 Task: Add the task  Integrate a new online platform for online tutoring services to the section Debug Dwell in the project ApexLine and add a Due Date to the respective task as 2024/02/25
Action: Mouse moved to (748, 340)
Screenshot: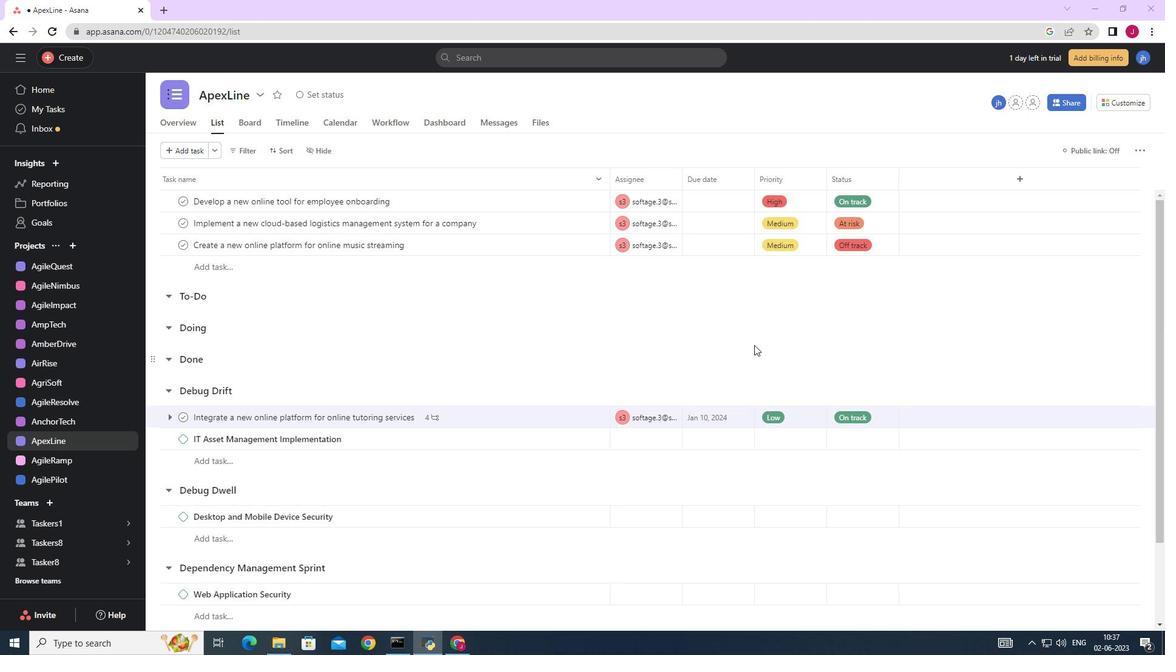 
Action: Mouse scrolled (748, 341) with delta (0, 0)
Screenshot: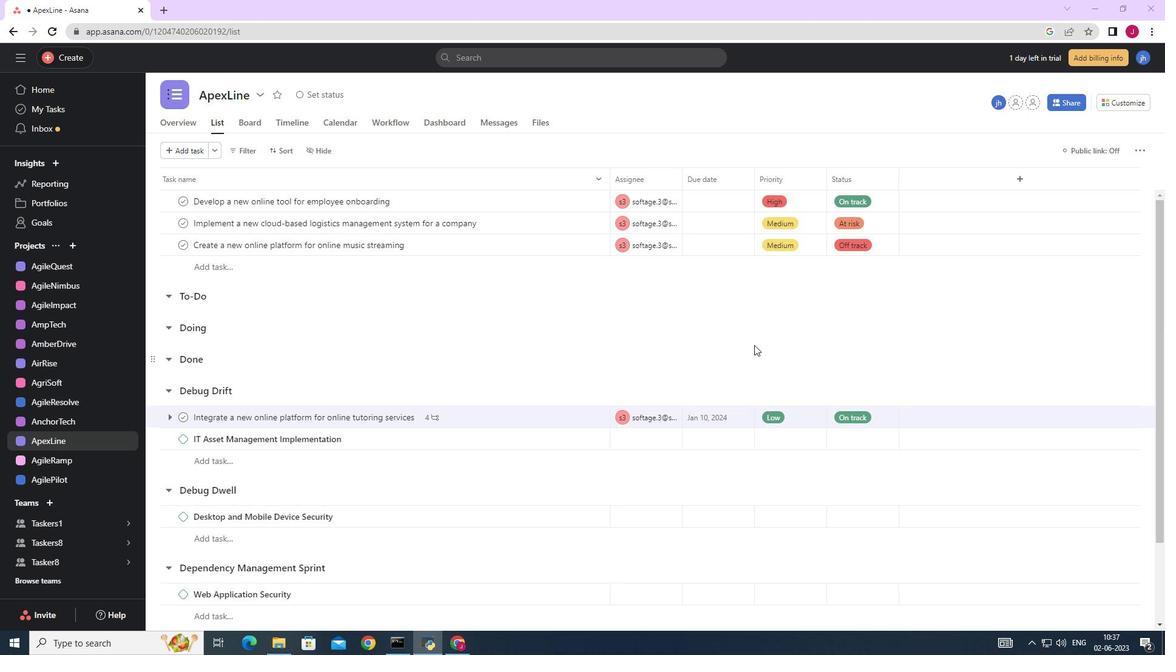 
Action: Mouse moved to (744, 338)
Screenshot: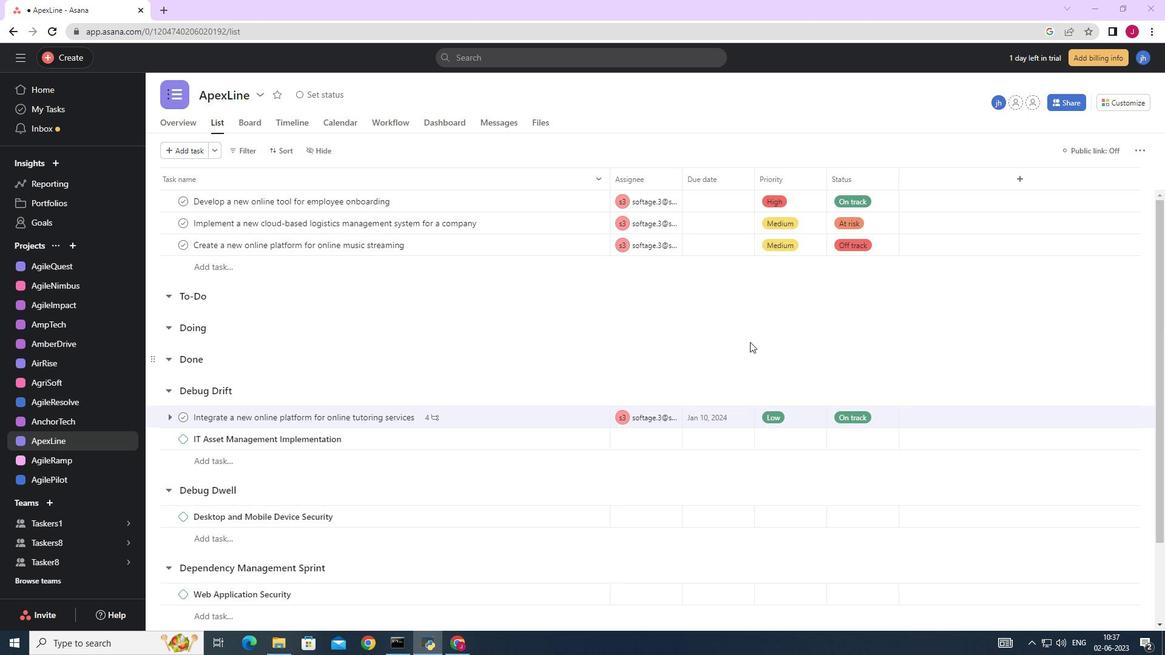 
Action: Mouse scrolled (745, 339) with delta (0, 0)
Screenshot: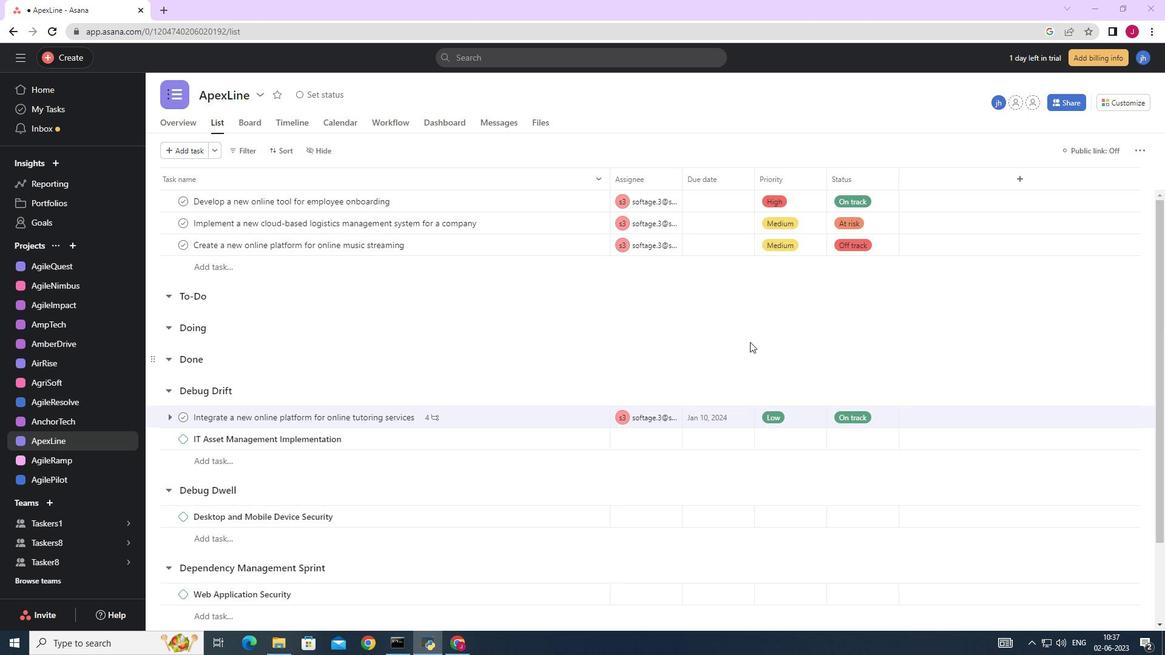 
Action: Mouse moved to (575, 418)
Screenshot: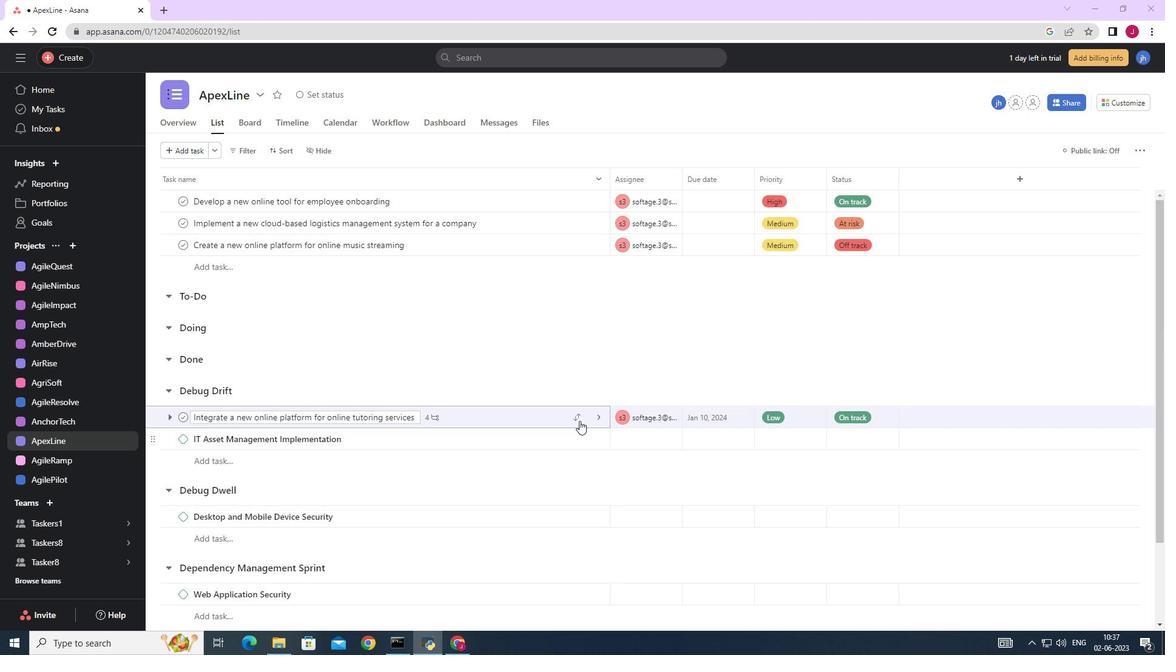 
Action: Mouse pressed left at (575, 418)
Screenshot: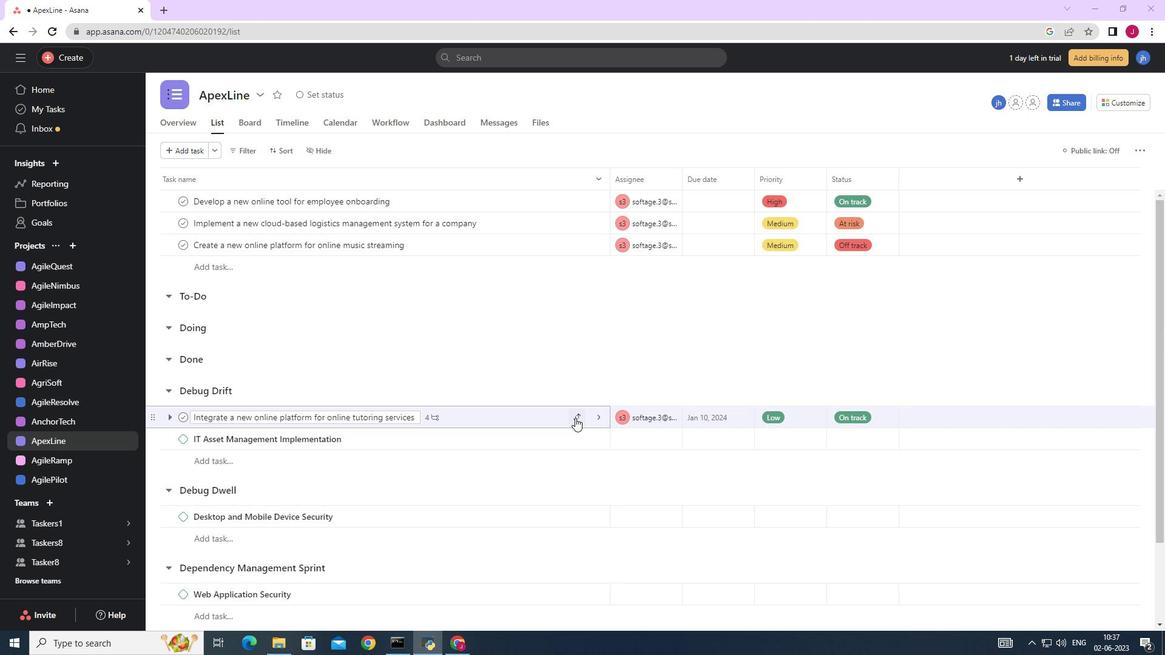 
Action: Mouse moved to (510, 345)
Screenshot: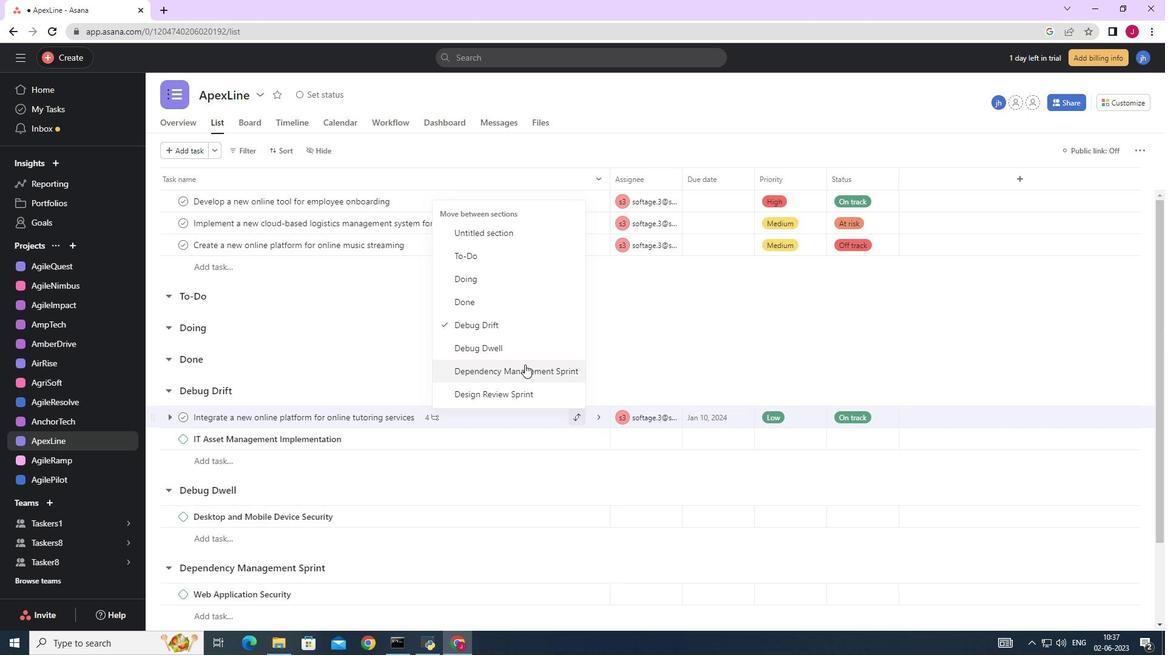 
Action: Mouse pressed left at (510, 345)
Screenshot: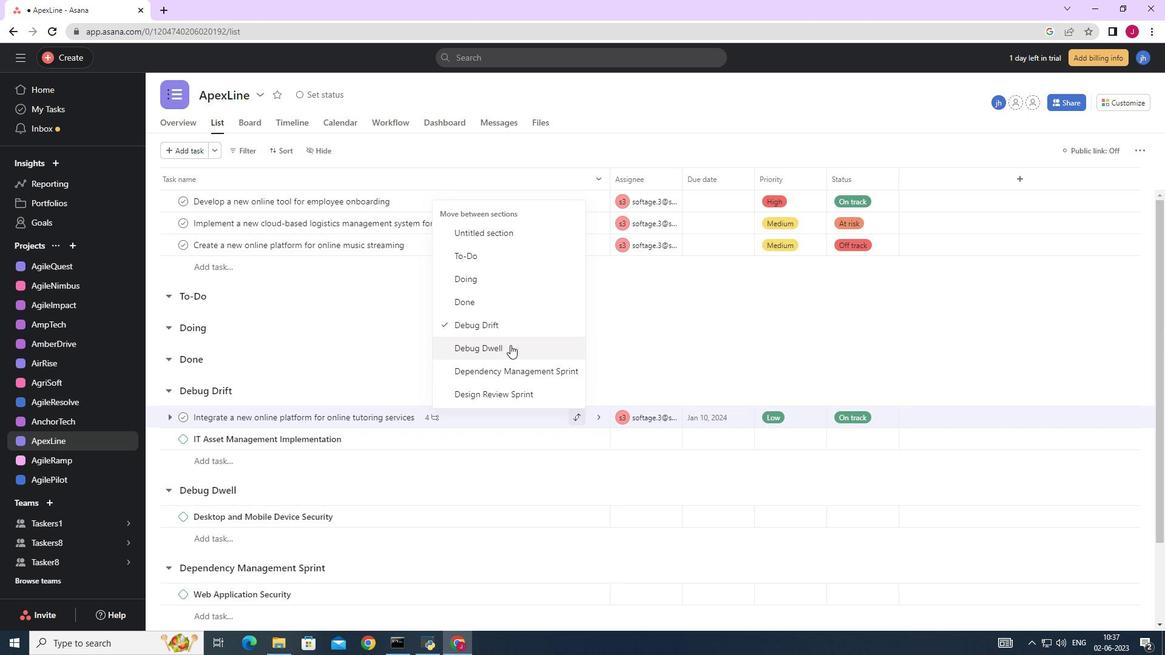 
Action: Mouse moved to (737, 493)
Screenshot: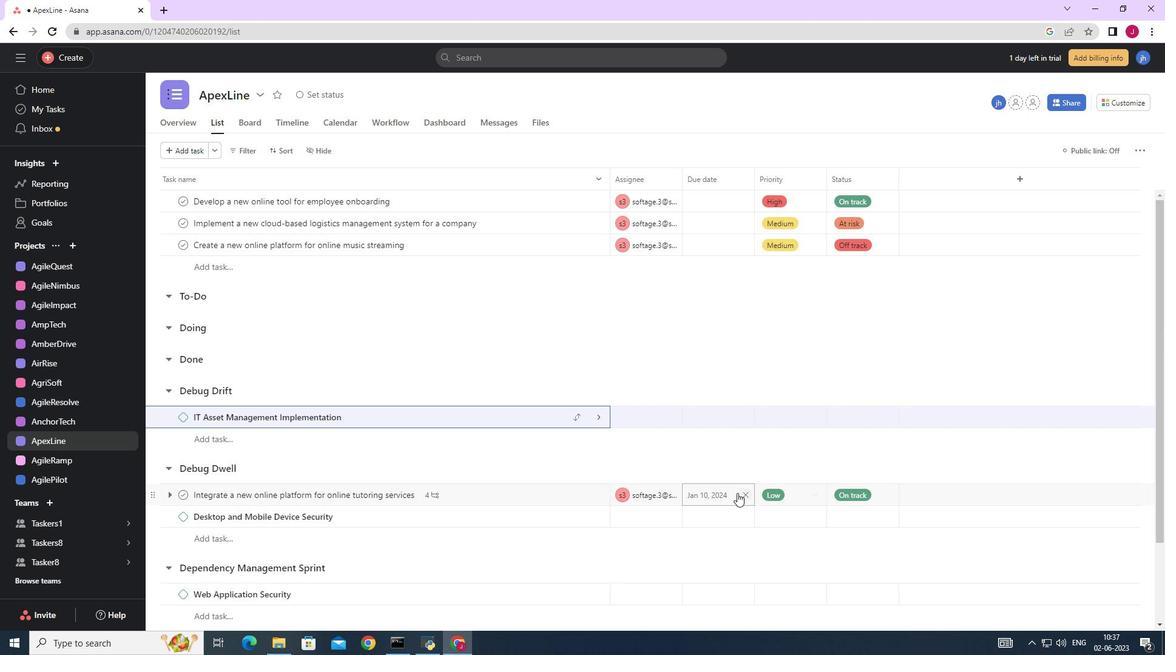 
Action: Mouse pressed left at (737, 493)
Screenshot: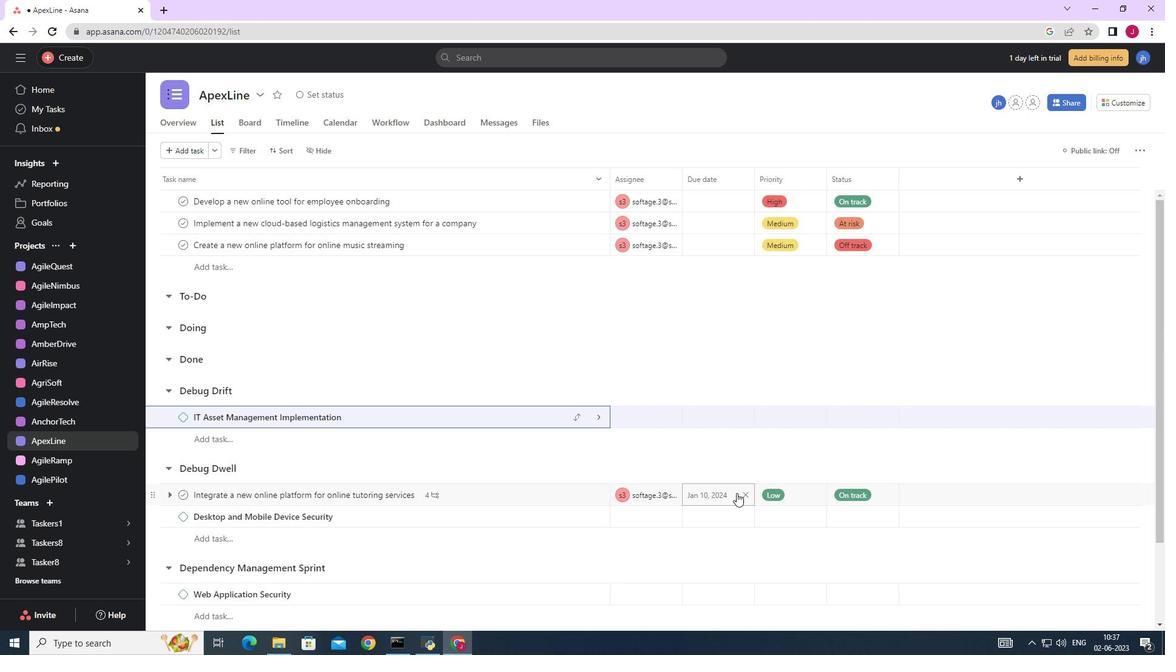 
Action: Mouse moved to (842, 301)
Screenshot: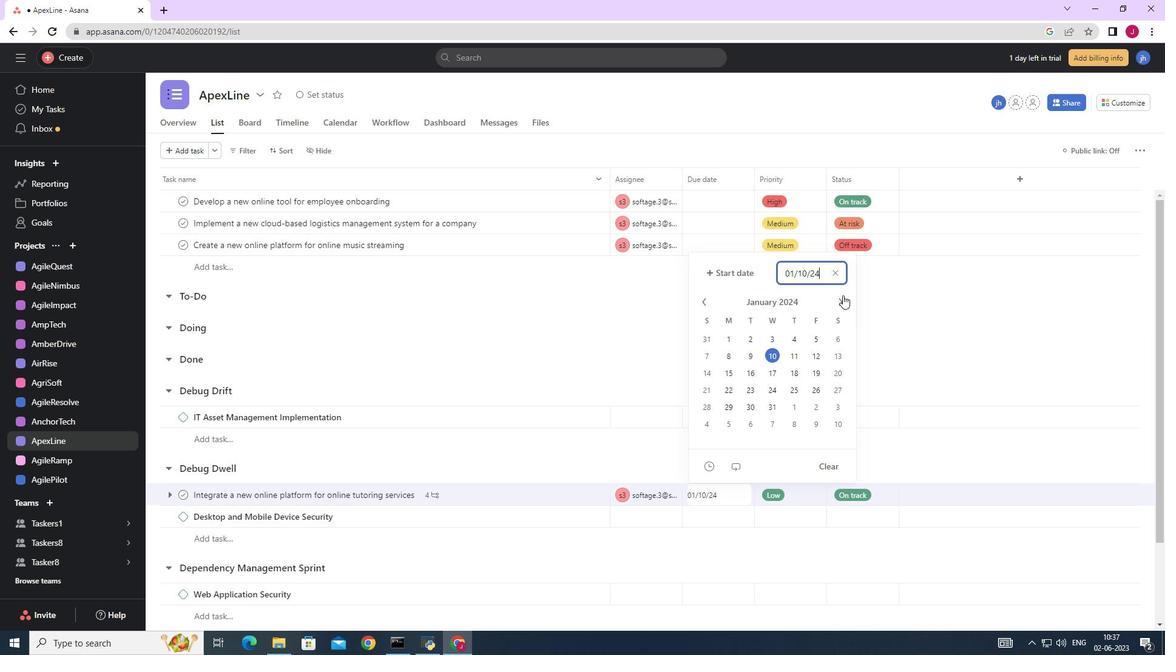 
Action: Mouse pressed left at (842, 301)
Screenshot: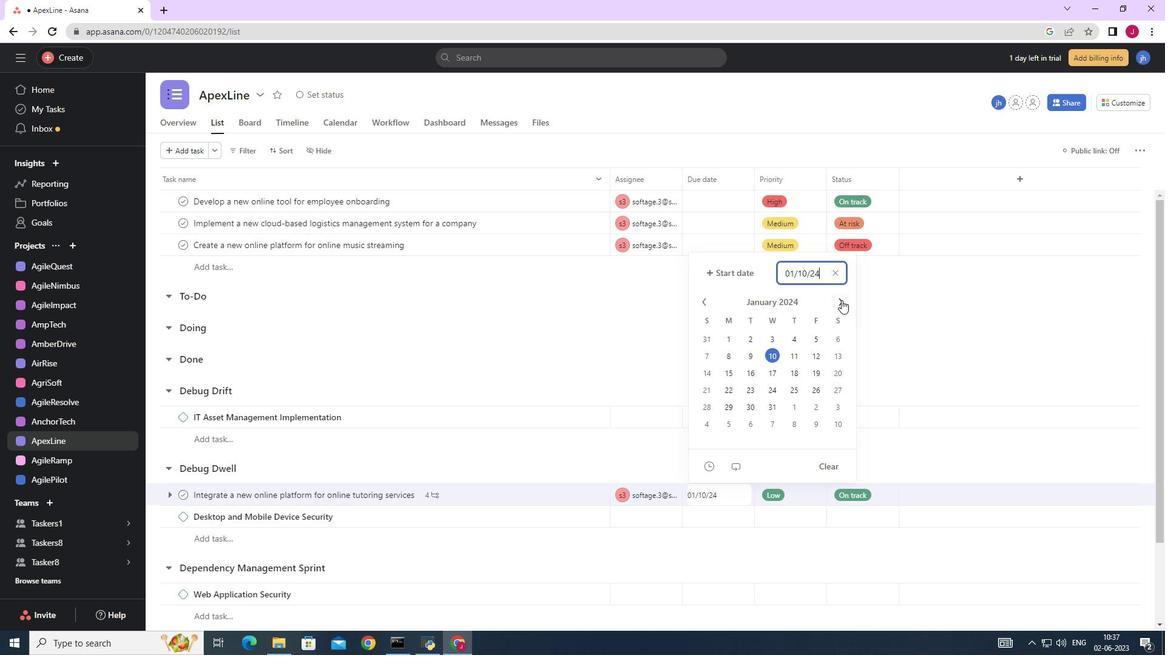 
Action: Mouse moved to (711, 404)
Screenshot: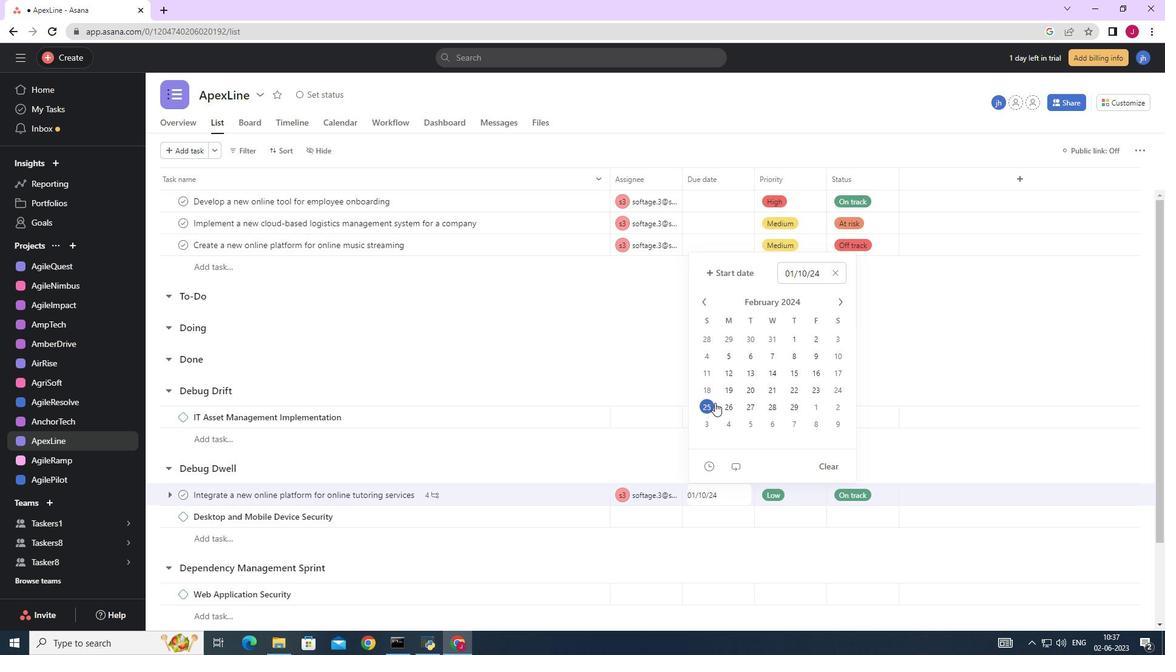 
Action: Mouse pressed left at (711, 404)
Screenshot: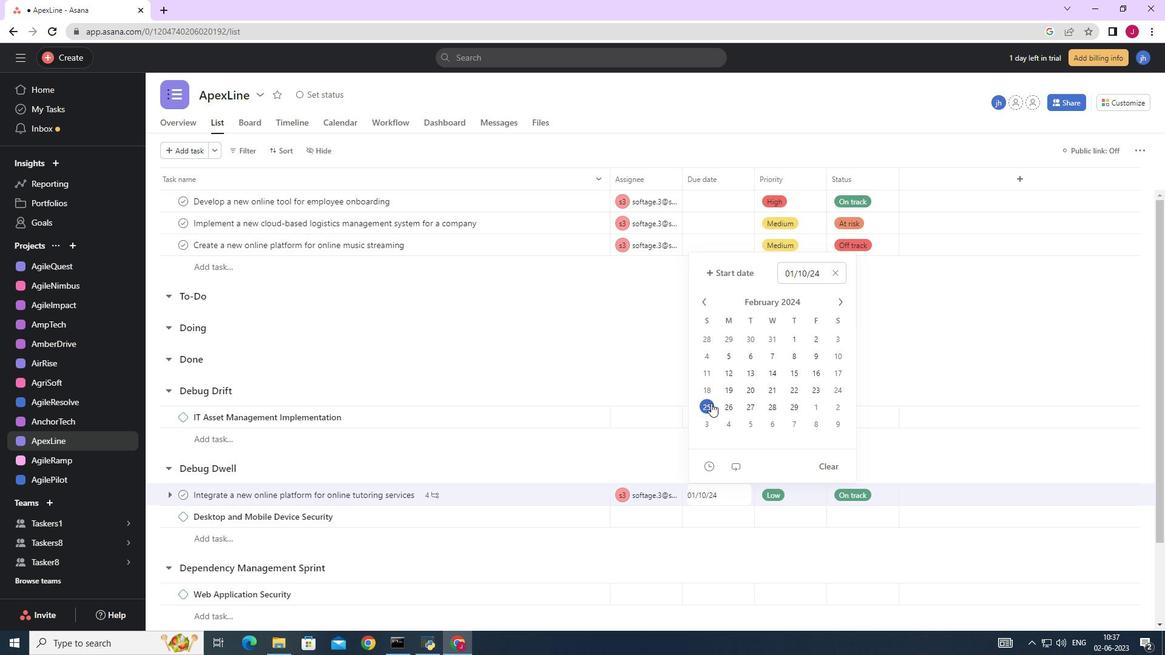 
Action: Mouse moved to (711, 404)
Screenshot: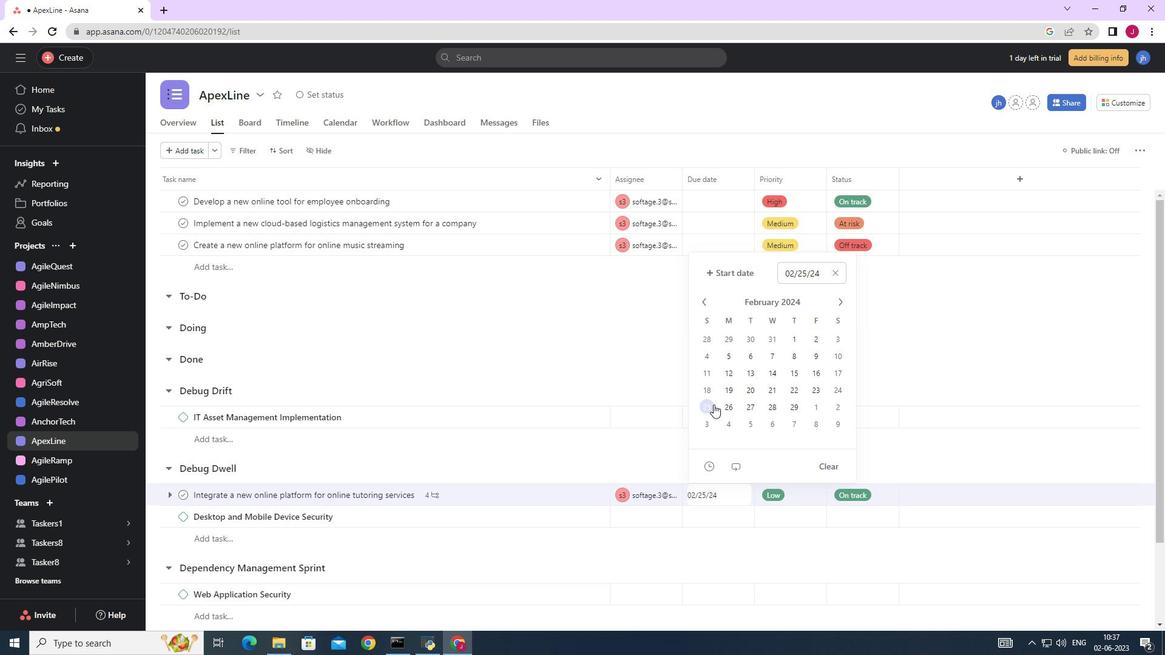 
Action: Mouse pressed left at (711, 404)
Screenshot: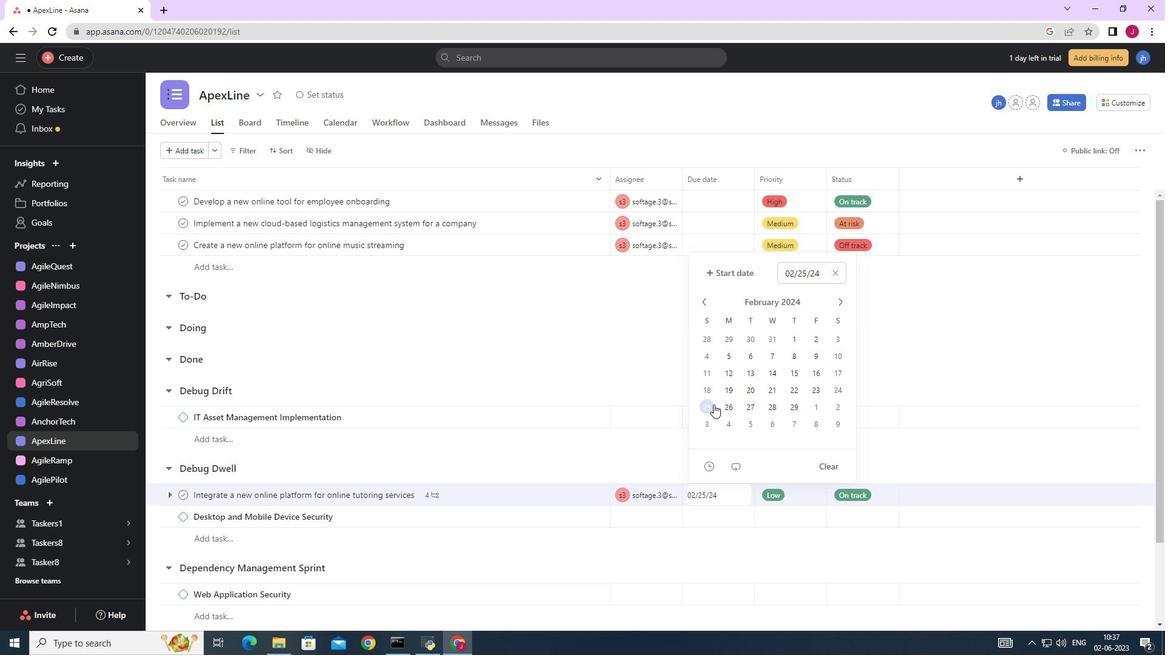 
Action: Mouse moved to (705, 406)
Screenshot: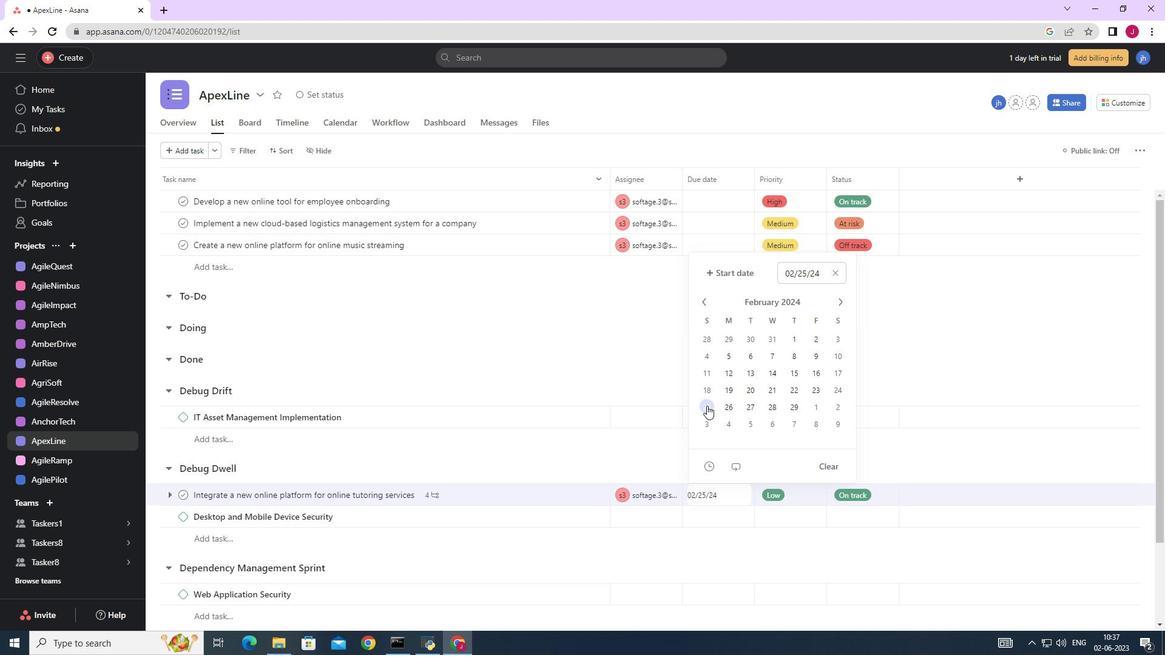 
Action: Mouse pressed left at (705, 406)
Screenshot: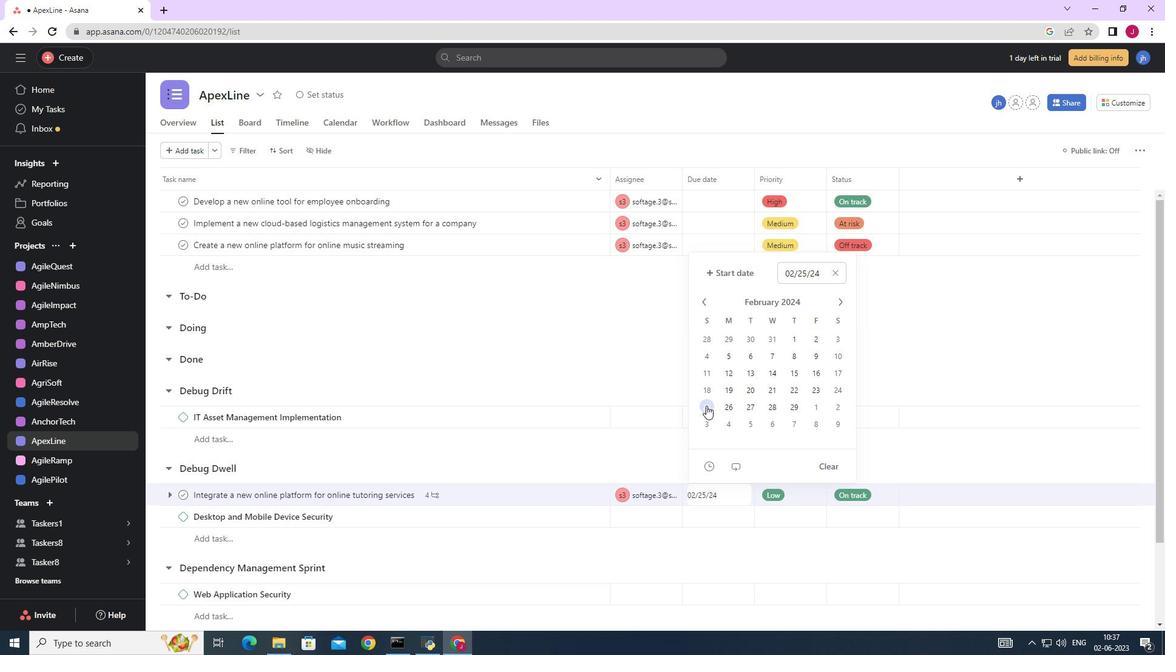 
Action: Mouse pressed left at (705, 406)
Screenshot: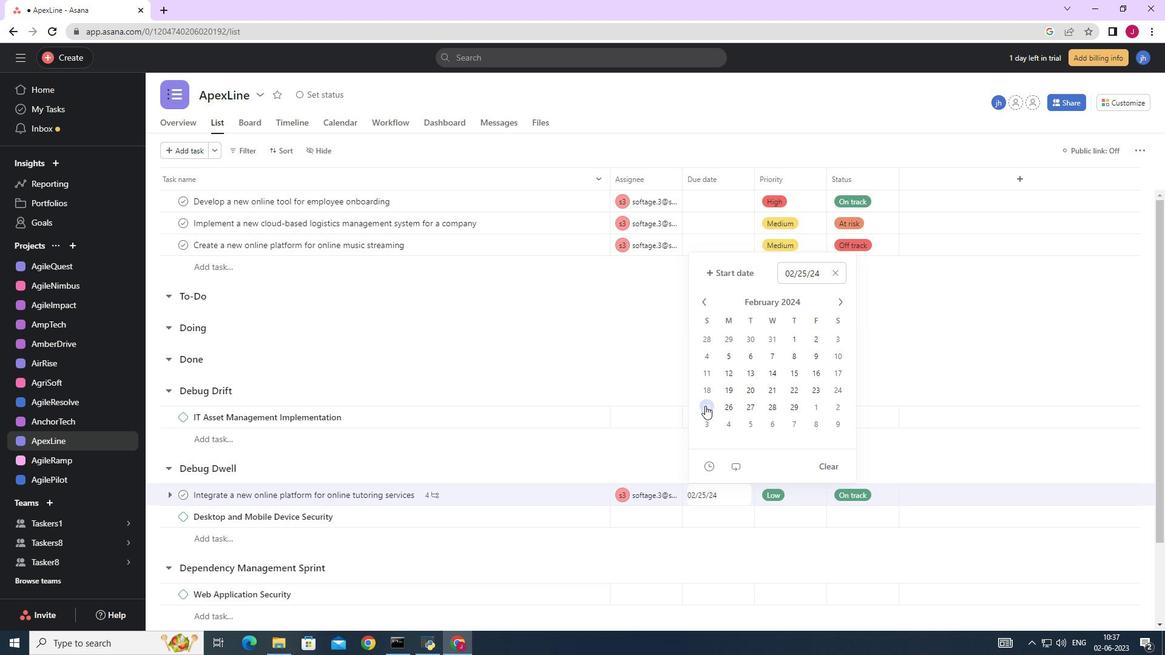 
Action: Mouse pressed left at (705, 406)
Screenshot: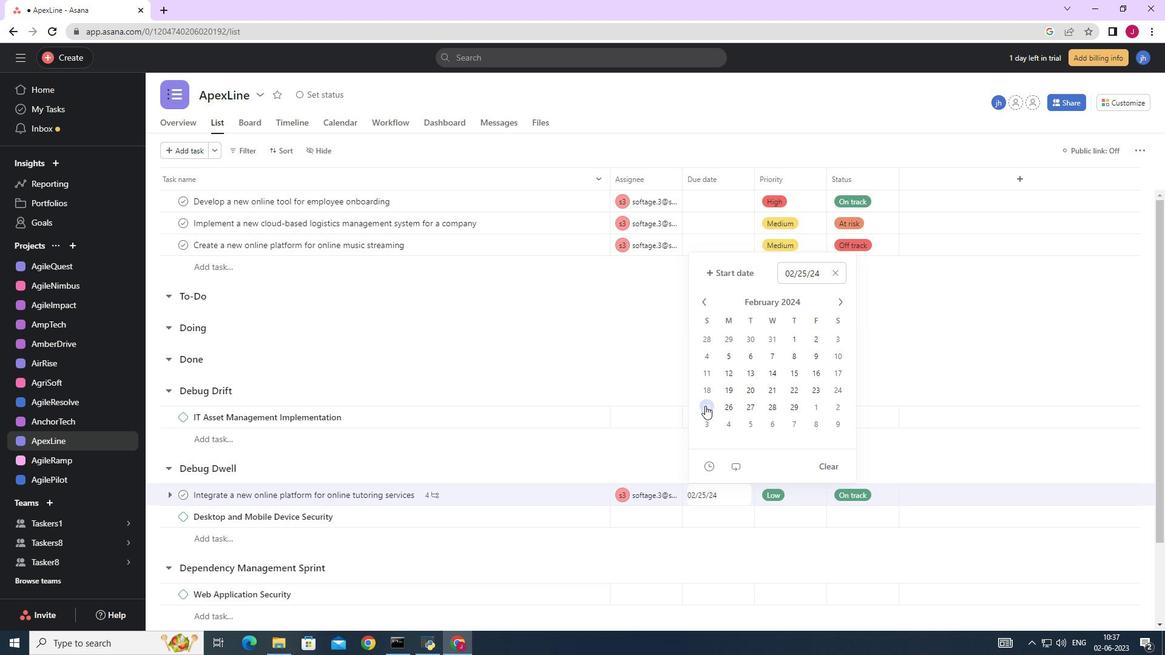 
Action: Mouse moved to (1037, 332)
Screenshot: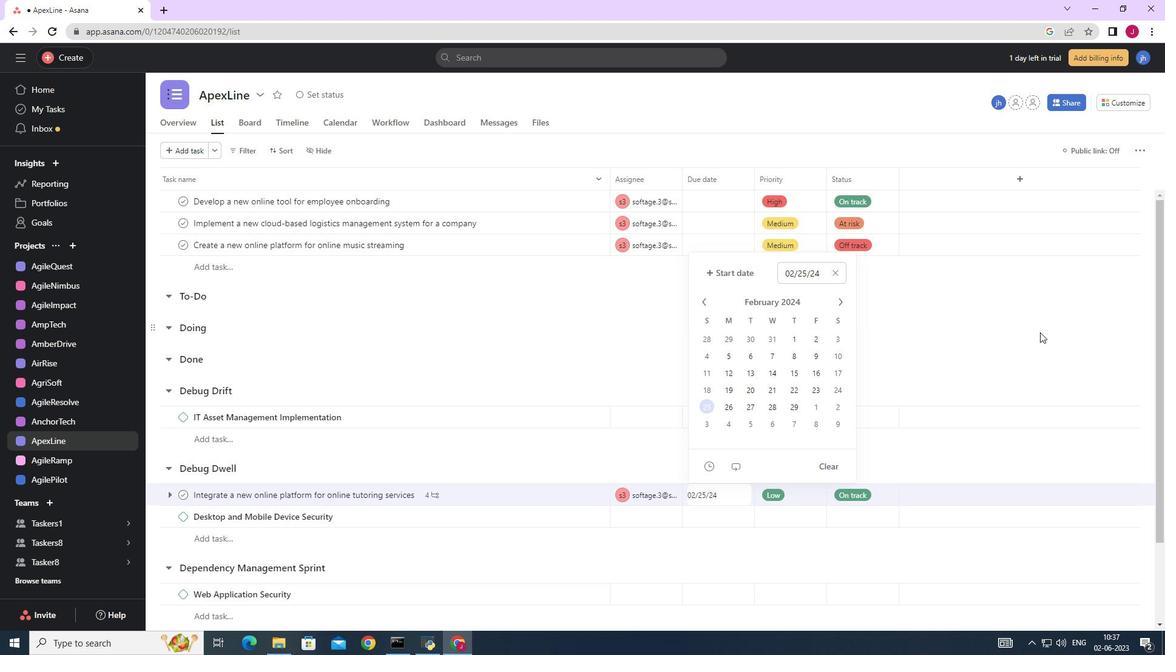 
